 Task: In the sheet Budget Analysis ToolFont size of heading  18 Font style of dataoswald 'Font size of data '9 Alignment of headline & dataAlign center.   Fill color in heading, Red Font color of dataIn the sheet  Budget Tracking Spreadsheetbook
Action: Mouse moved to (618, 317)
Screenshot: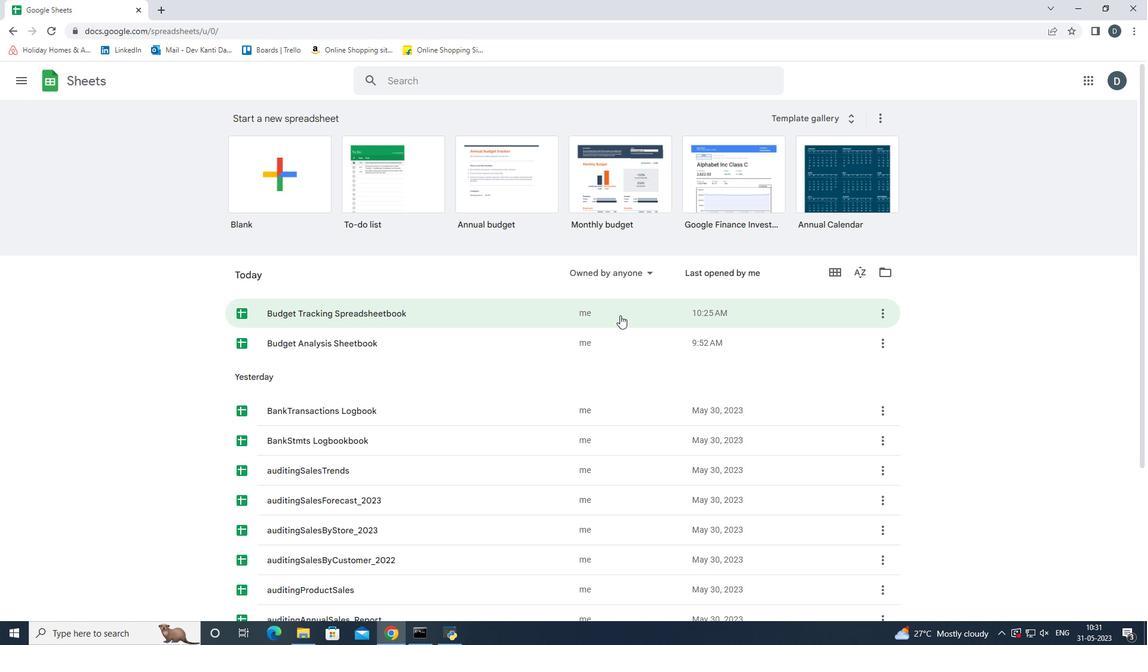 
Action: Mouse pressed left at (618, 317)
Screenshot: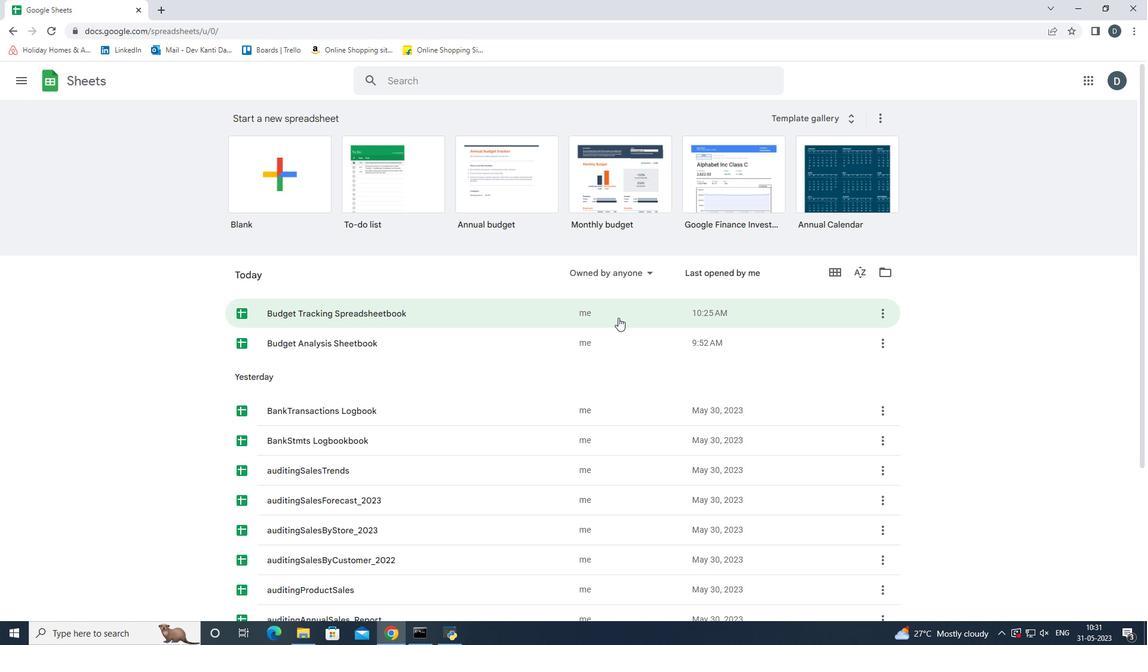 
Action: Mouse moved to (370, 116)
Screenshot: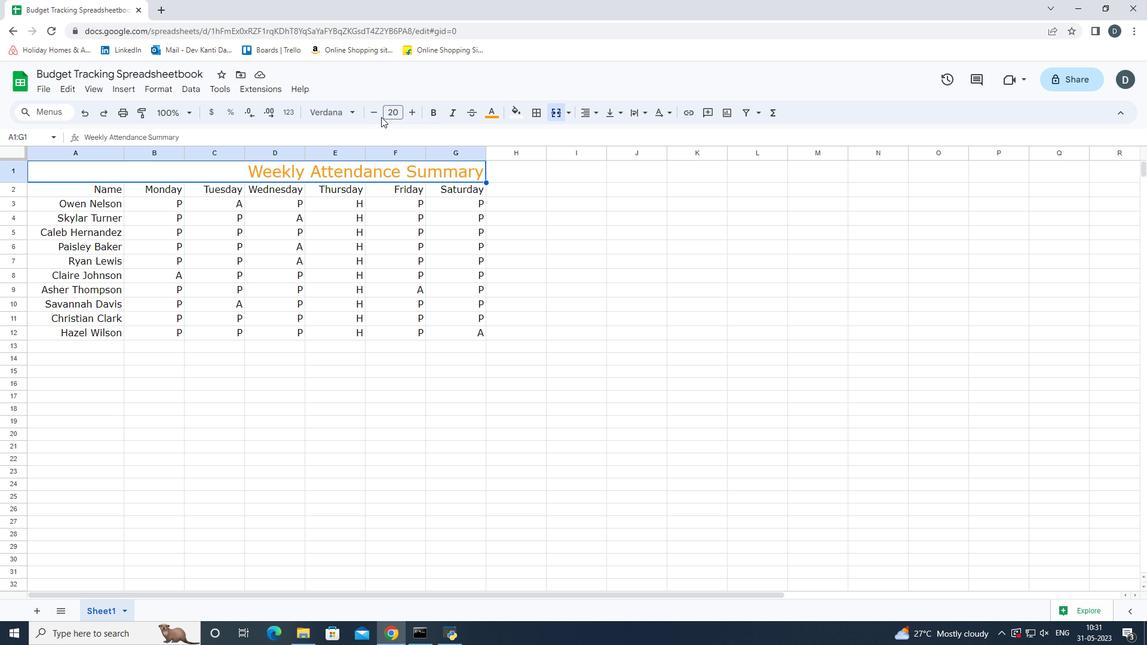 
Action: Mouse pressed left at (370, 116)
Screenshot: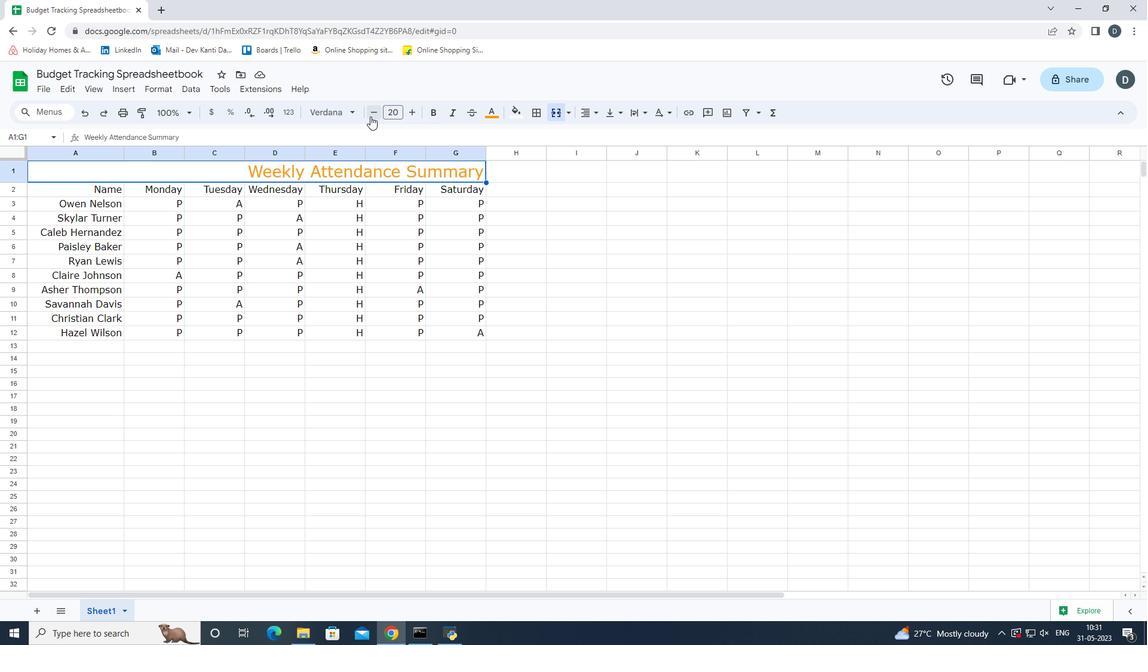 
Action: Mouse pressed left at (370, 116)
Screenshot: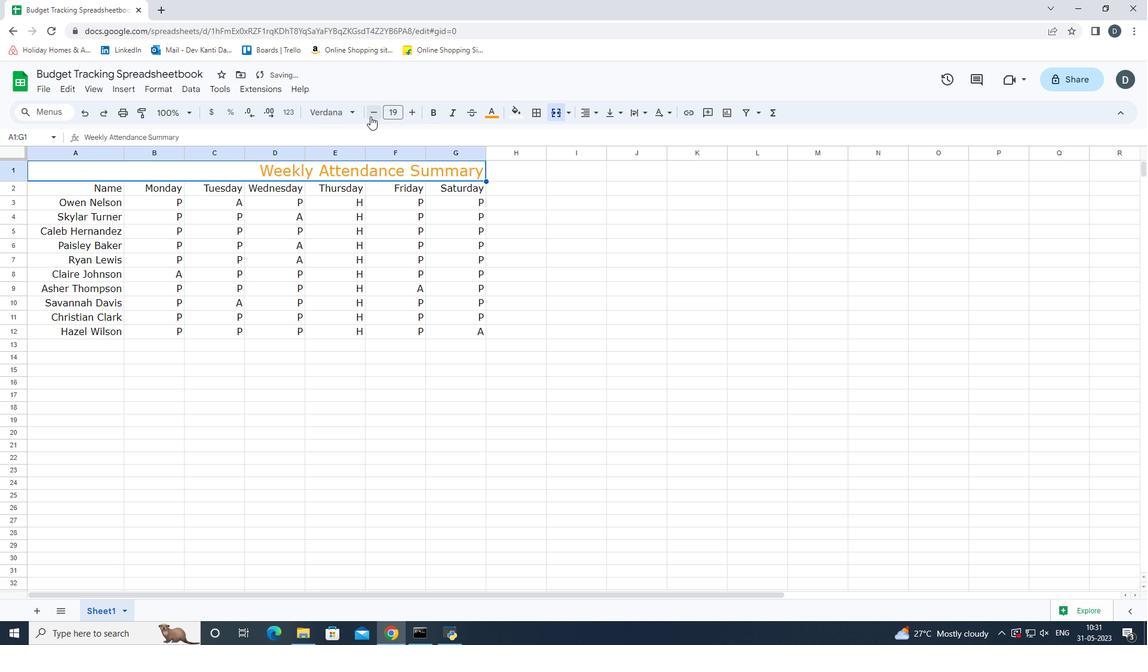 
Action: Mouse moved to (341, 117)
Screenshot: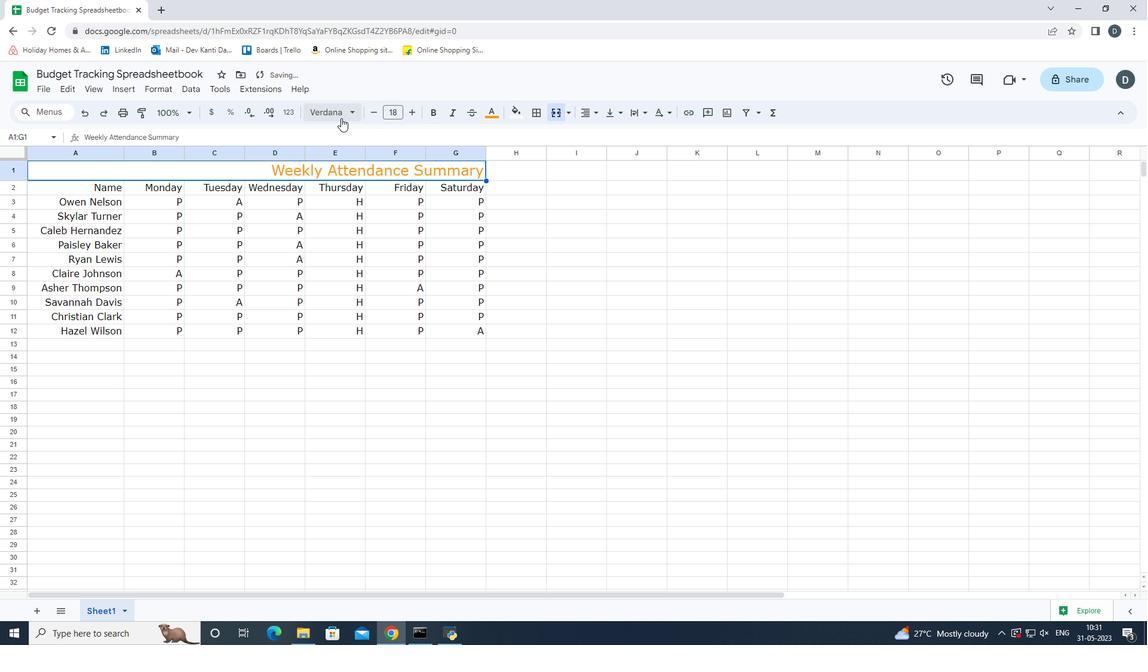 
Action: Mouse pressed left at (341, 117)
Screenshot: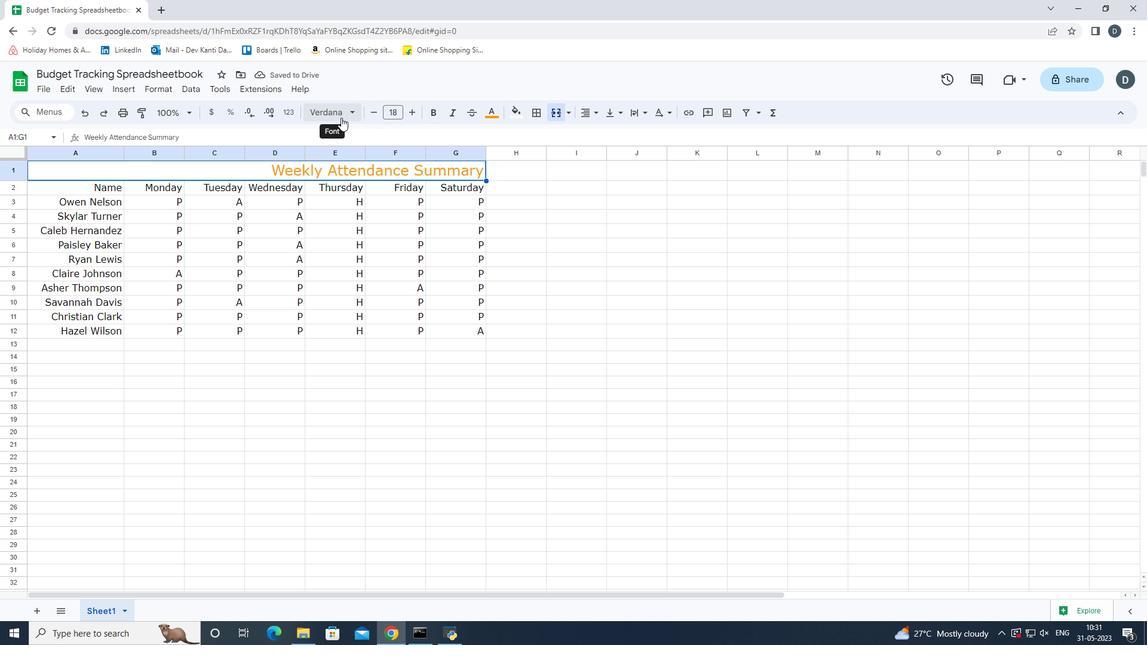 
Action: Mouse moved to (371, 242)
Screenshot: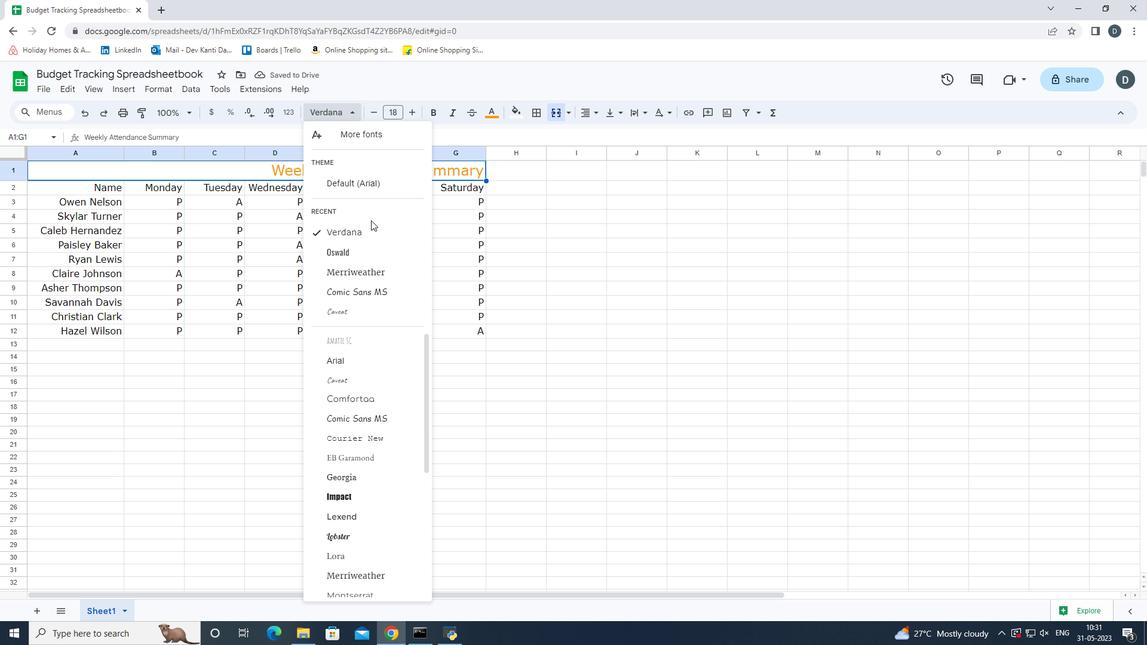 
Action: Mouse pressed left at (371, 242)
Screenshot: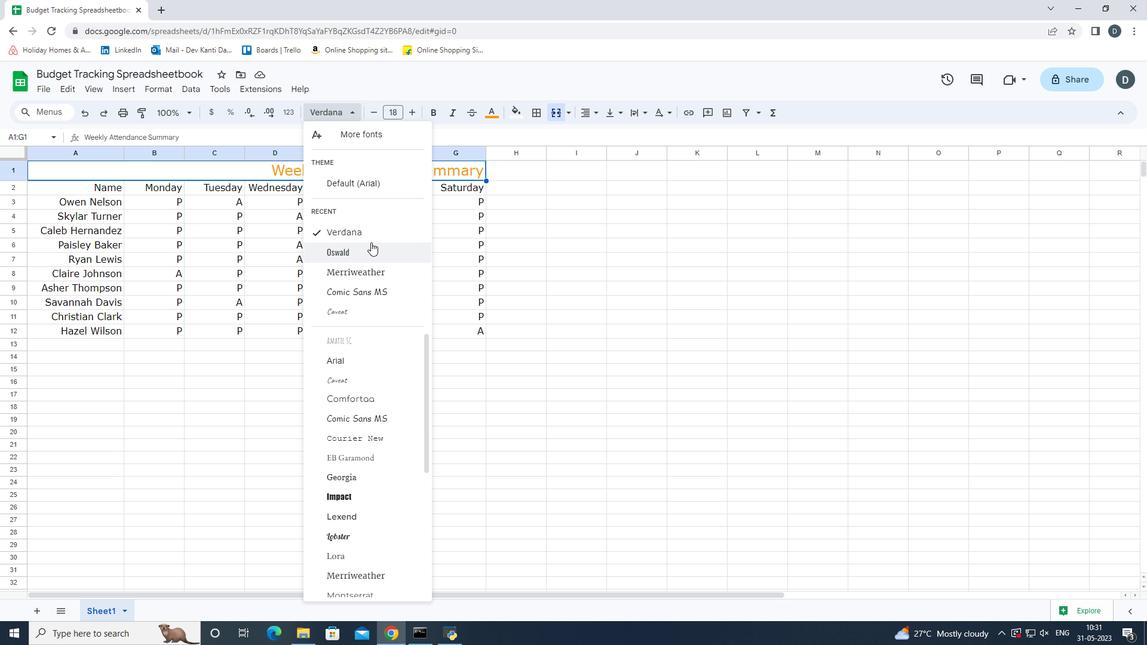 
Action: Mouse moved to (106, 190)
Screenshot: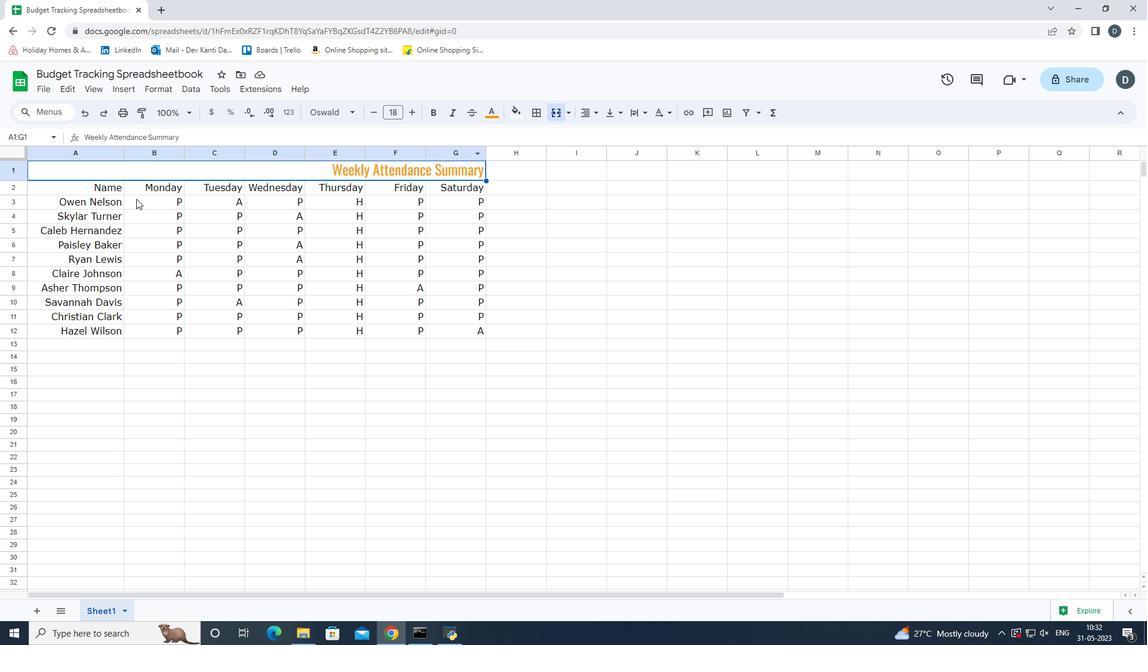 
Action: Mouse pressed left at (106, 190)
Screenshot: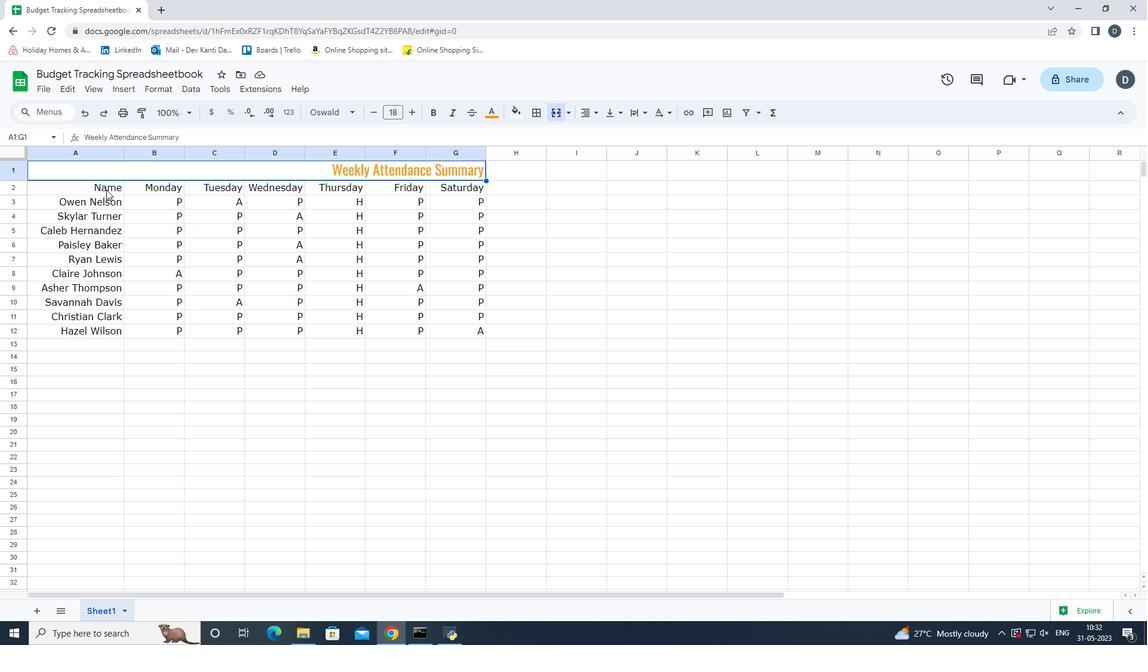 
Action: Mouse moved to (106, 188)
Screenshot: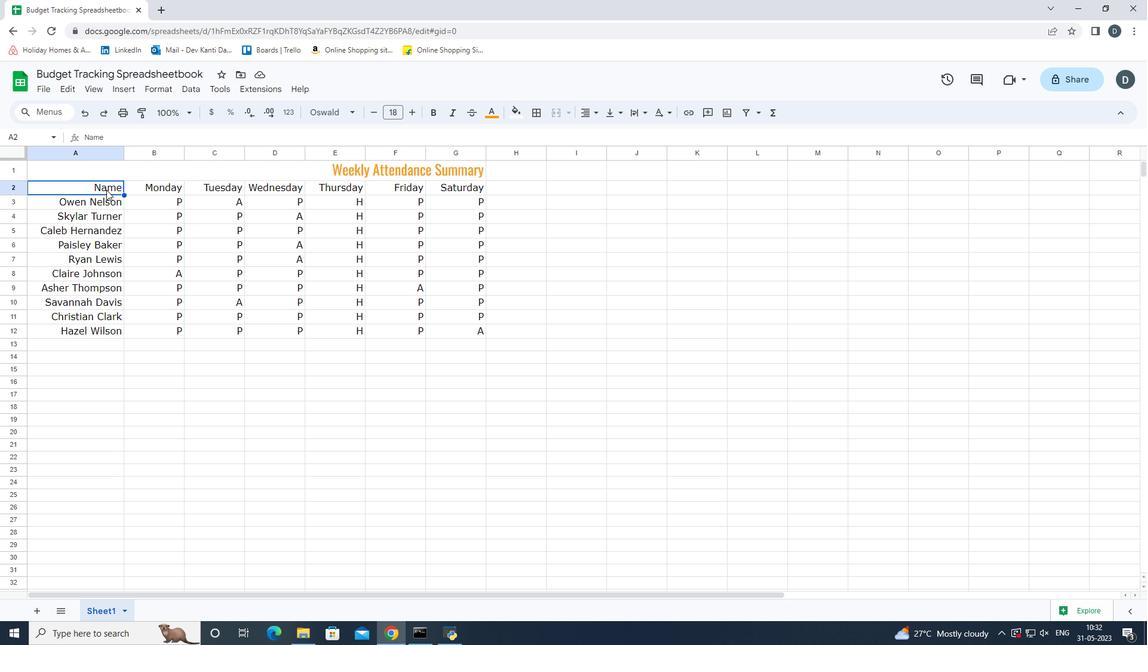 
Action: Mouse pressed left at (106, 188)
Screenshot: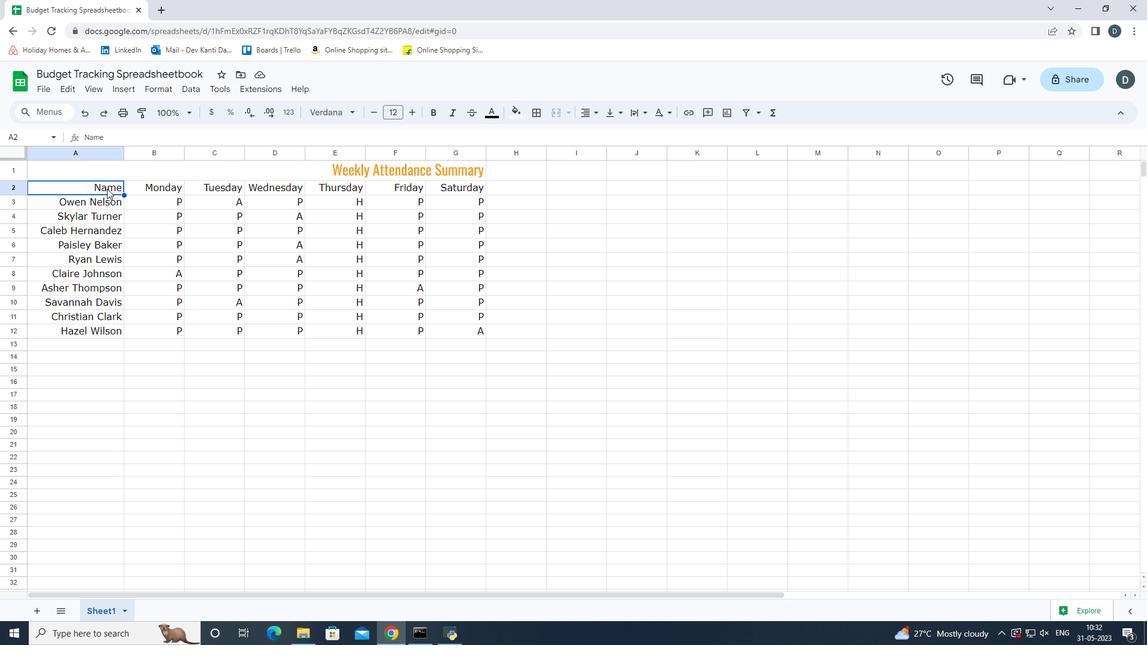 
Action: Mouse moved to (369, 111)
Screenshot: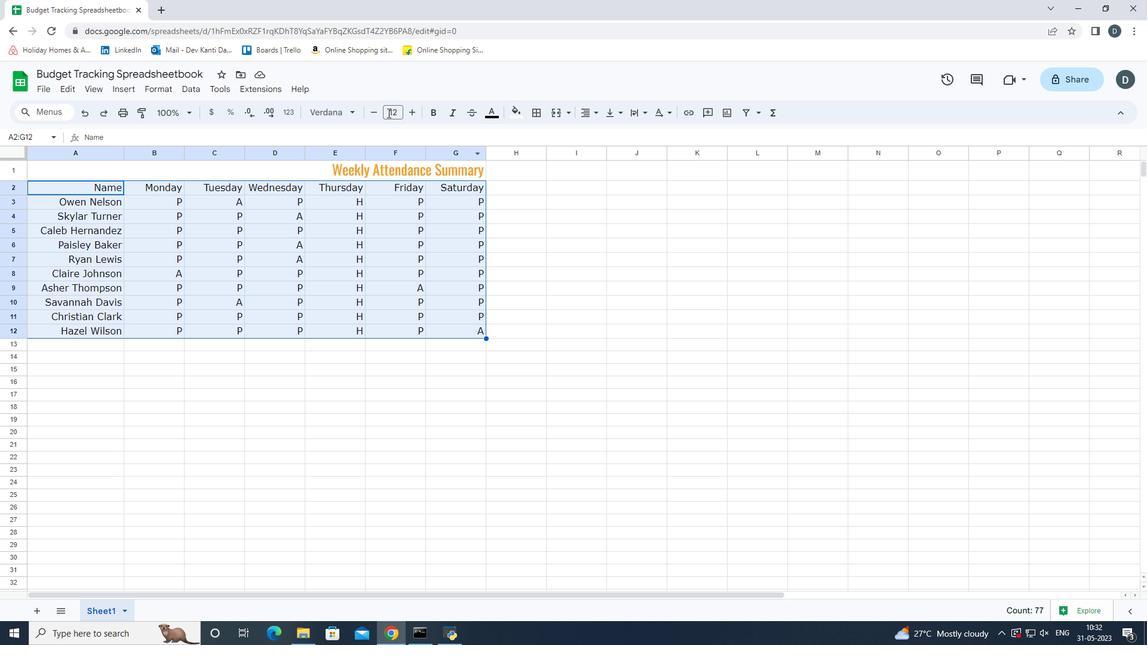 
Action: Mouse pressed left at (369, 111)
Screenshot: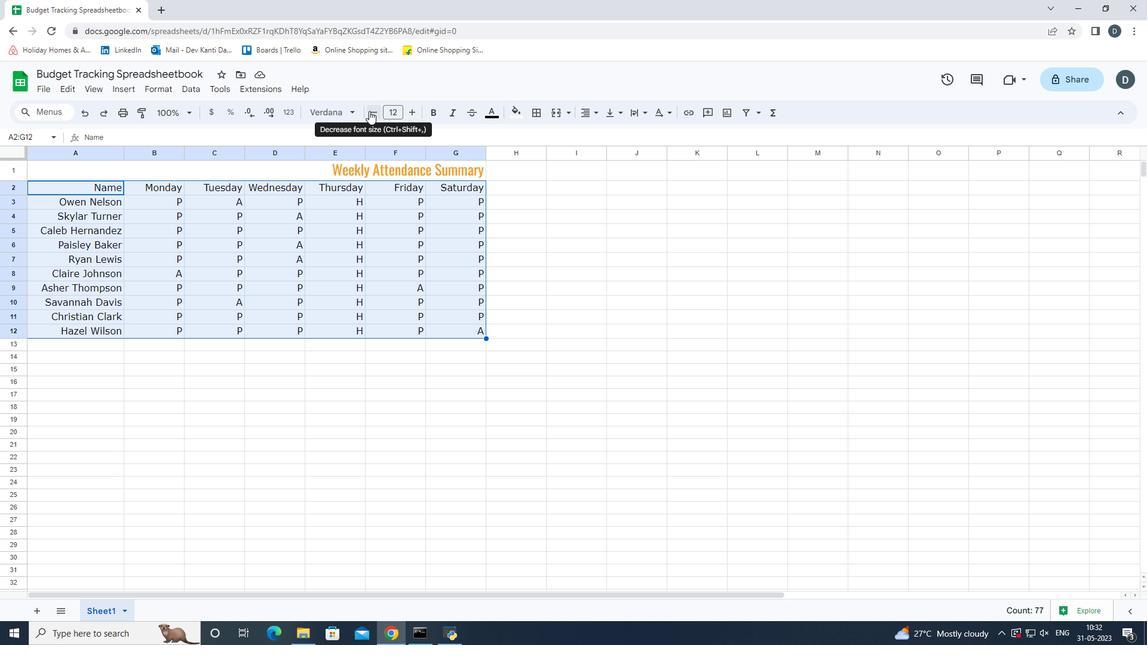 
Action: Mouse pressed left at (369, 111)
Screenshot: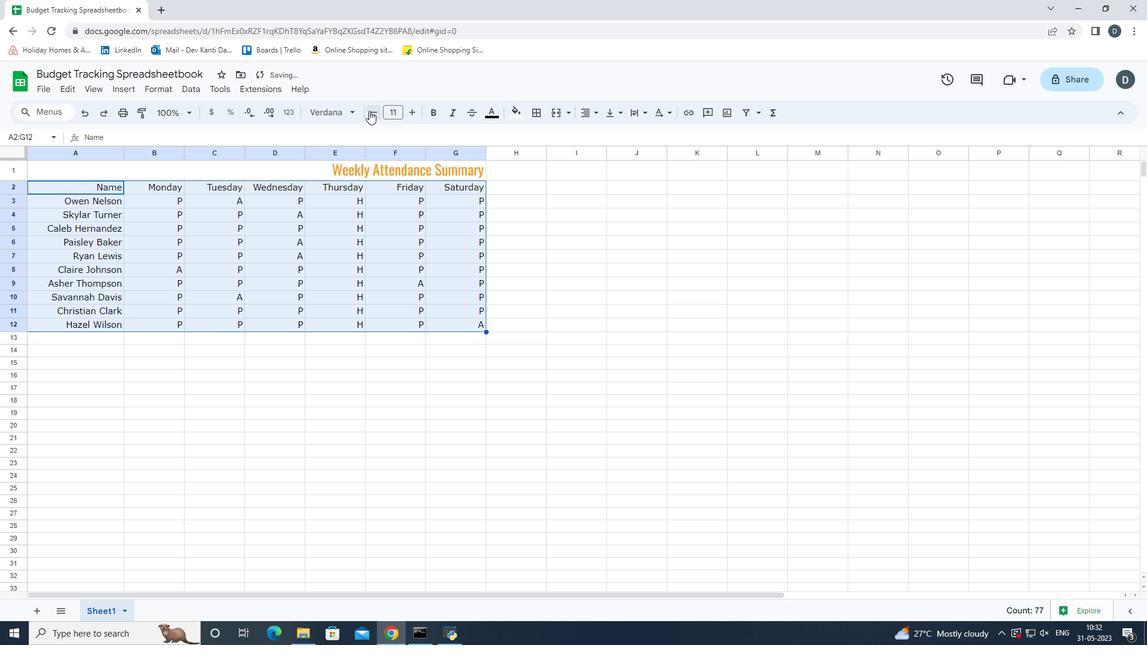 
Action: Mouse pressed left at (369, 111)
Screenshot: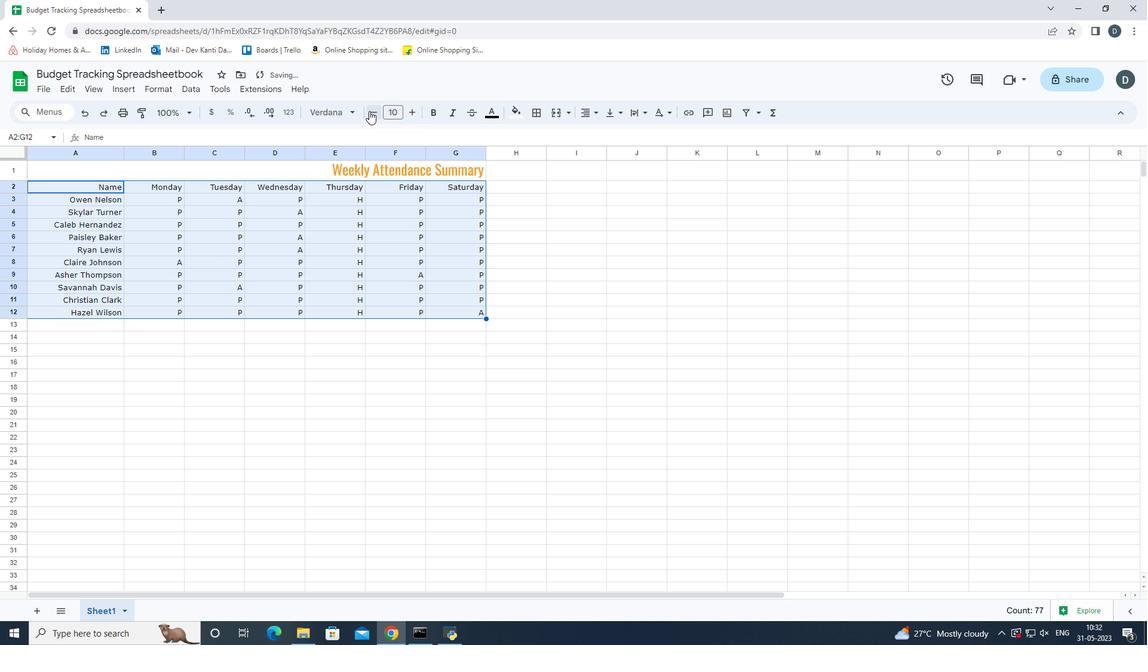 
Action: Mouse moved to (224, 169)
Screenshot: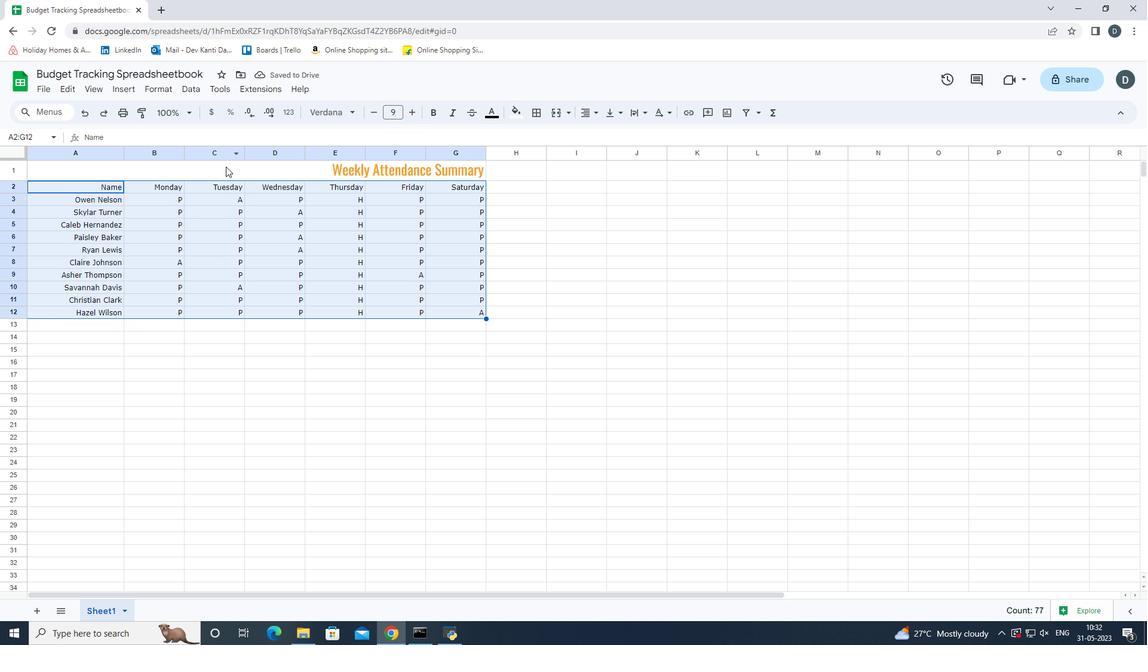 
Action: Mouse pressed left at (224, 169)
Screenshot: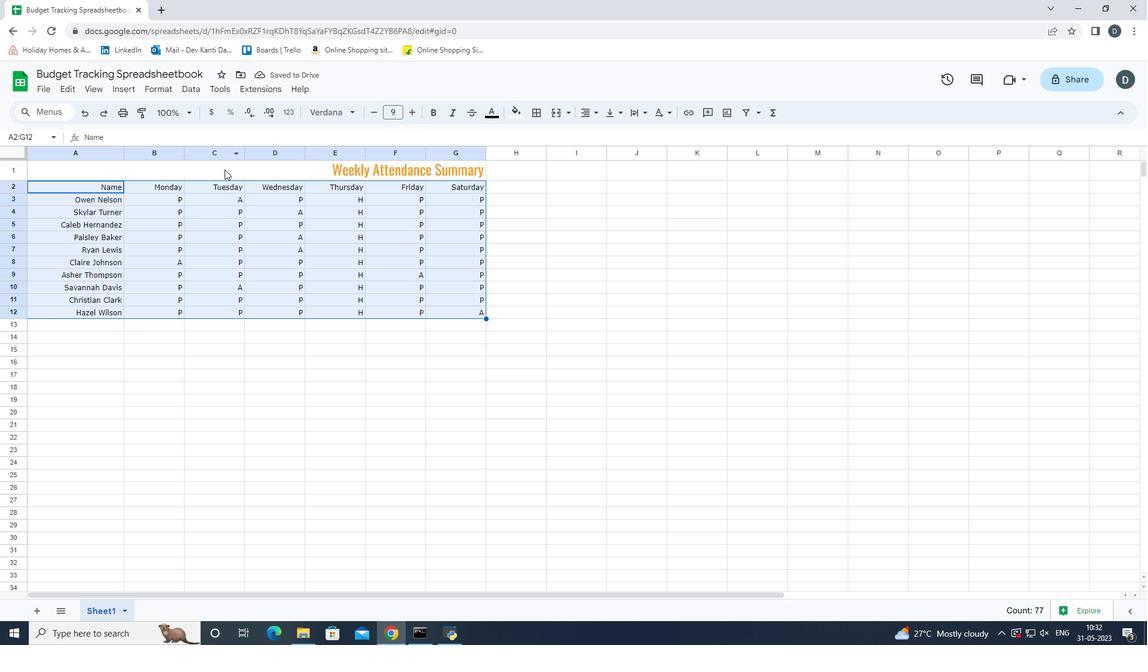 
Action: Mouse pressed left at (224, 169)
Screenshot: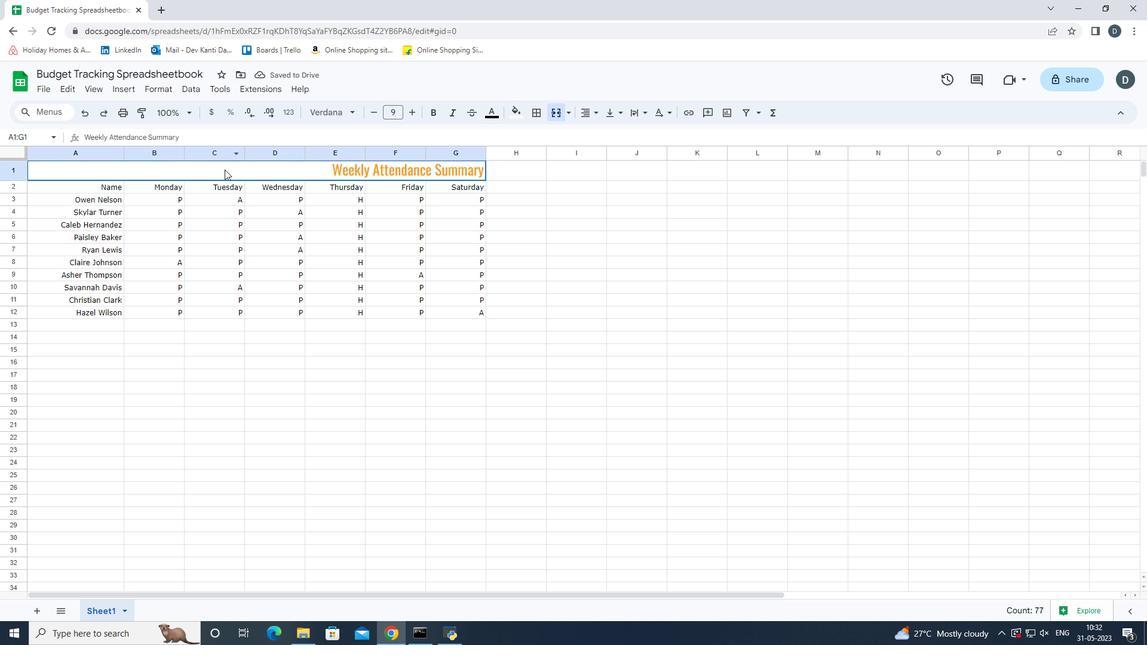 
Action: Mouse moved to (596, 116)
Screenshot: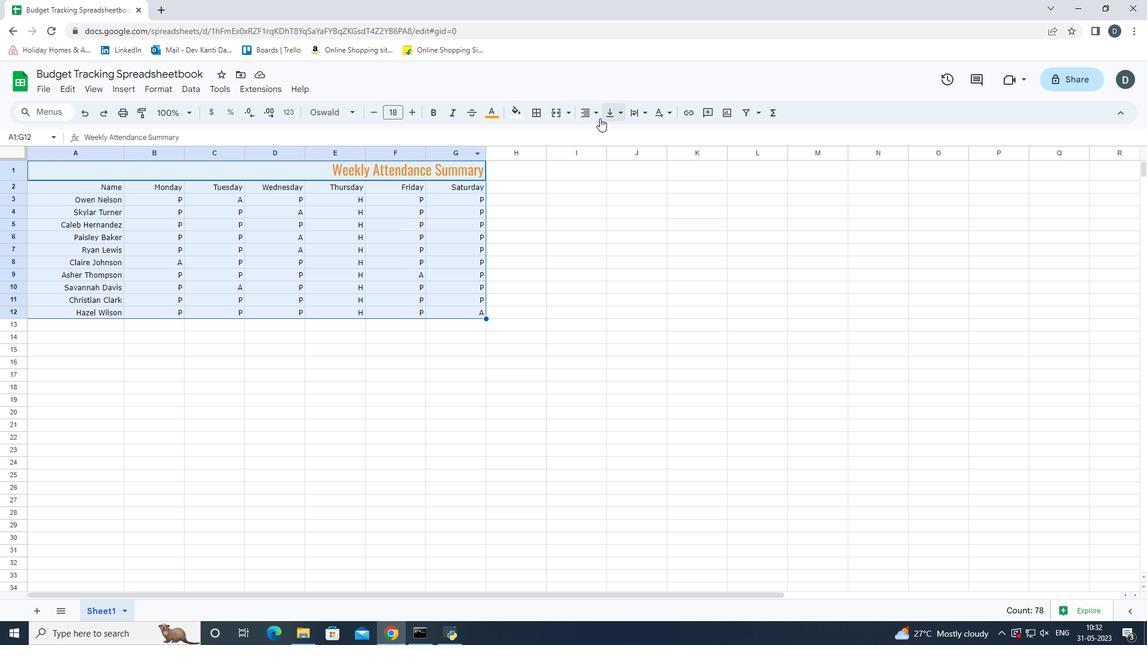 
Action: Mouse pressed left at (596, 116)
Screenshot: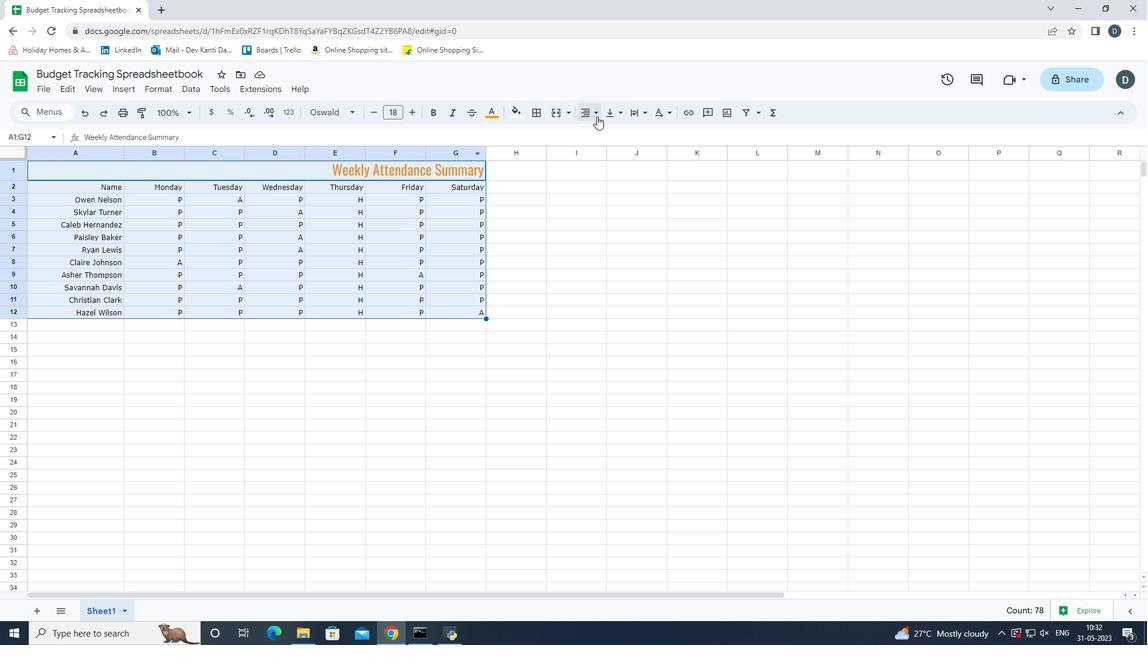 
Action: Mouse moved to (607, 139)
Screenshot: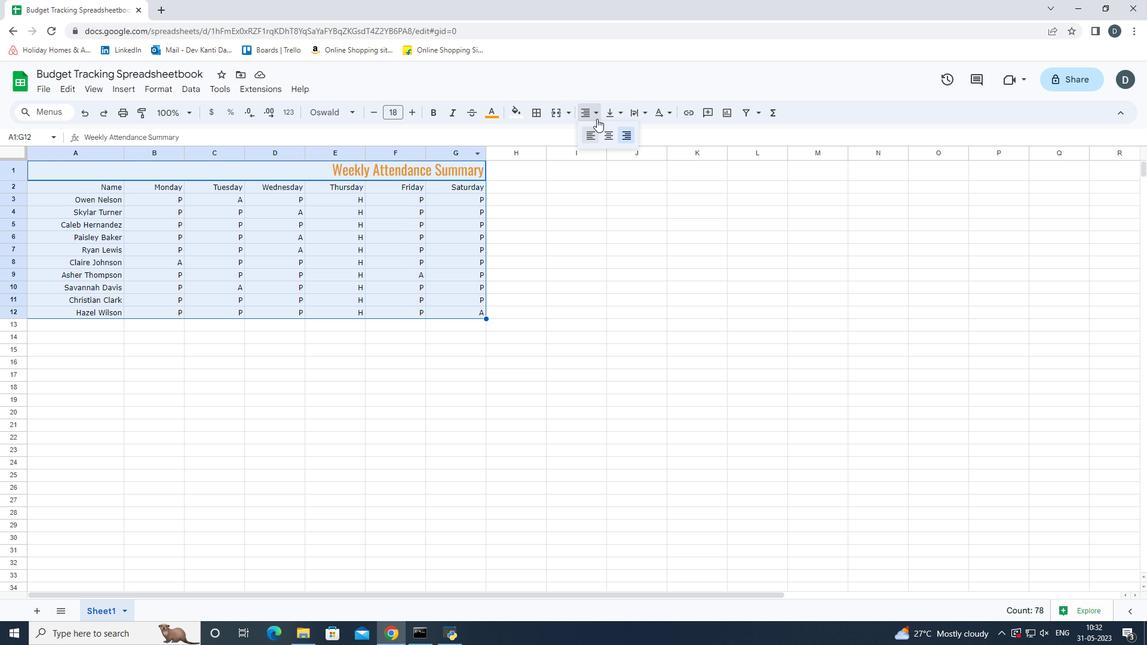 
Action: Mouse pressed left at (607, 139)
Screenshot: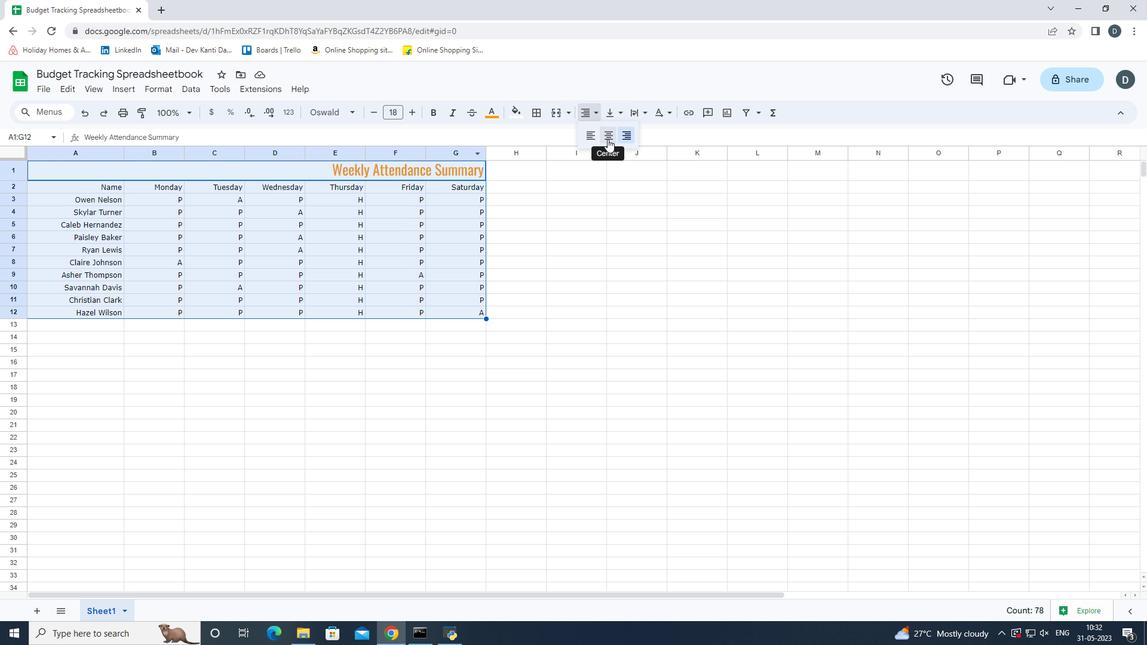 
Action: Mouse moved to (291, 170)
Screenshot: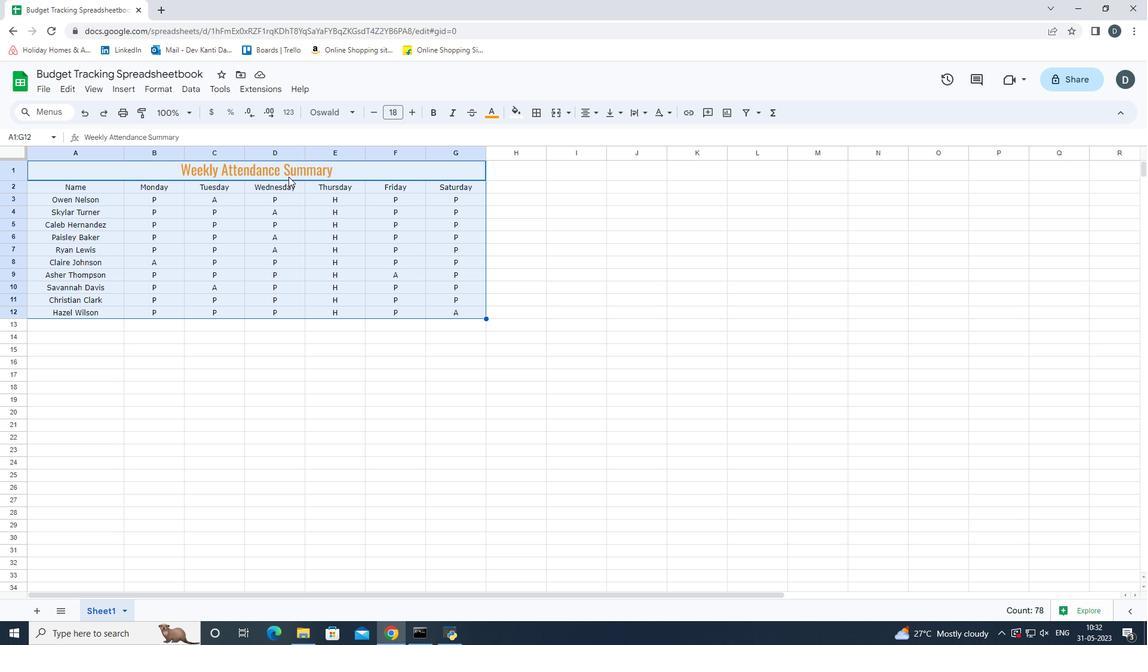 
Action: Mouse pressed left at (291, 170)
Screenshot: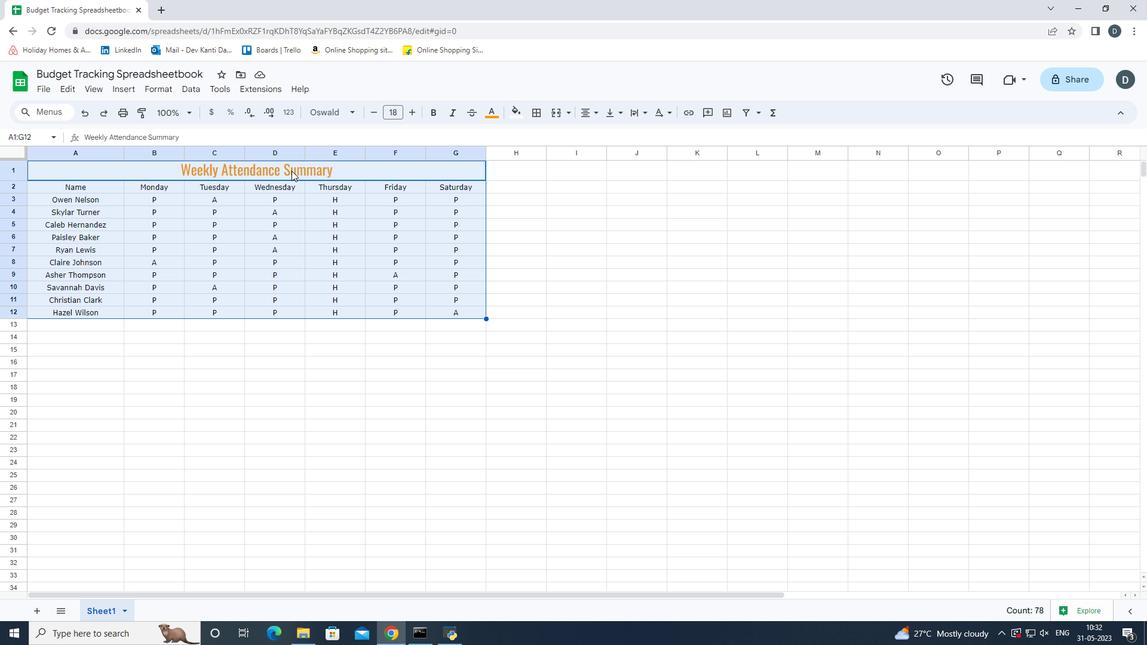 
Action: Mouse moved to (495, 114)
Screenshot: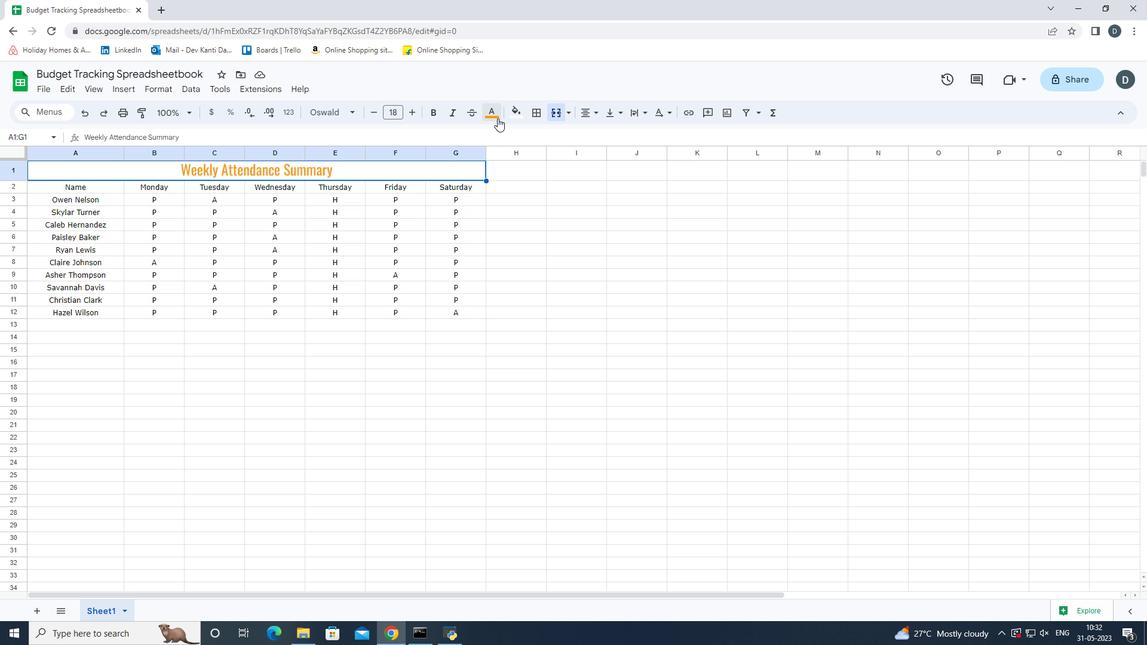 
Action: Mouse pressed left at (495, 114)
Screenshot: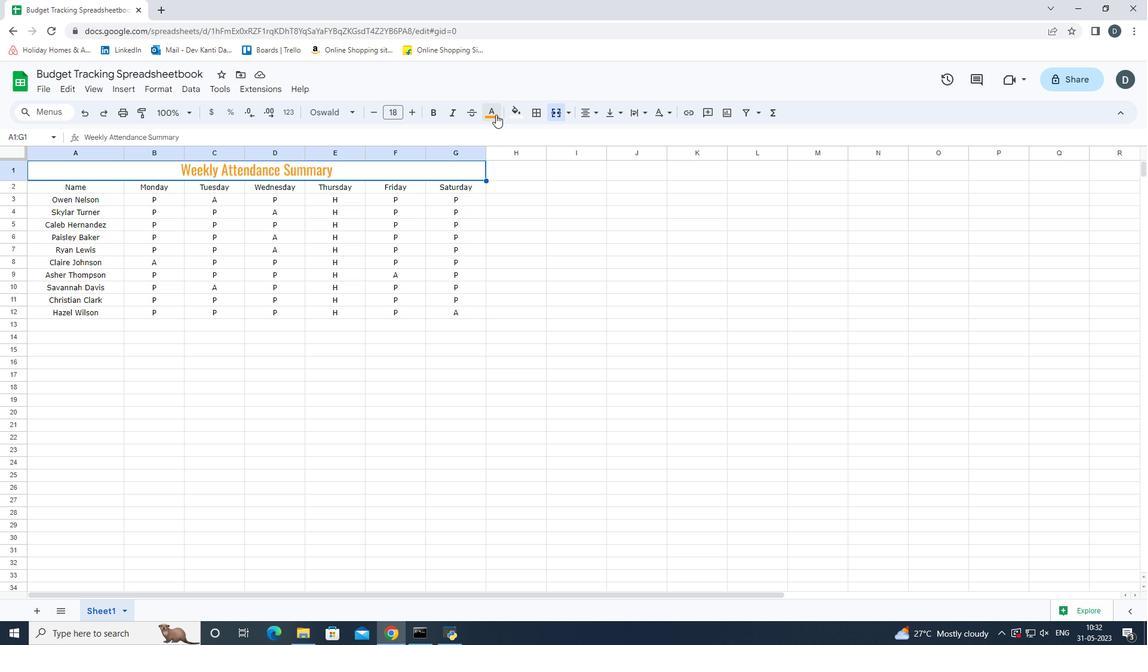 
Action: Mouse moved to (509, 169)
Screenshot: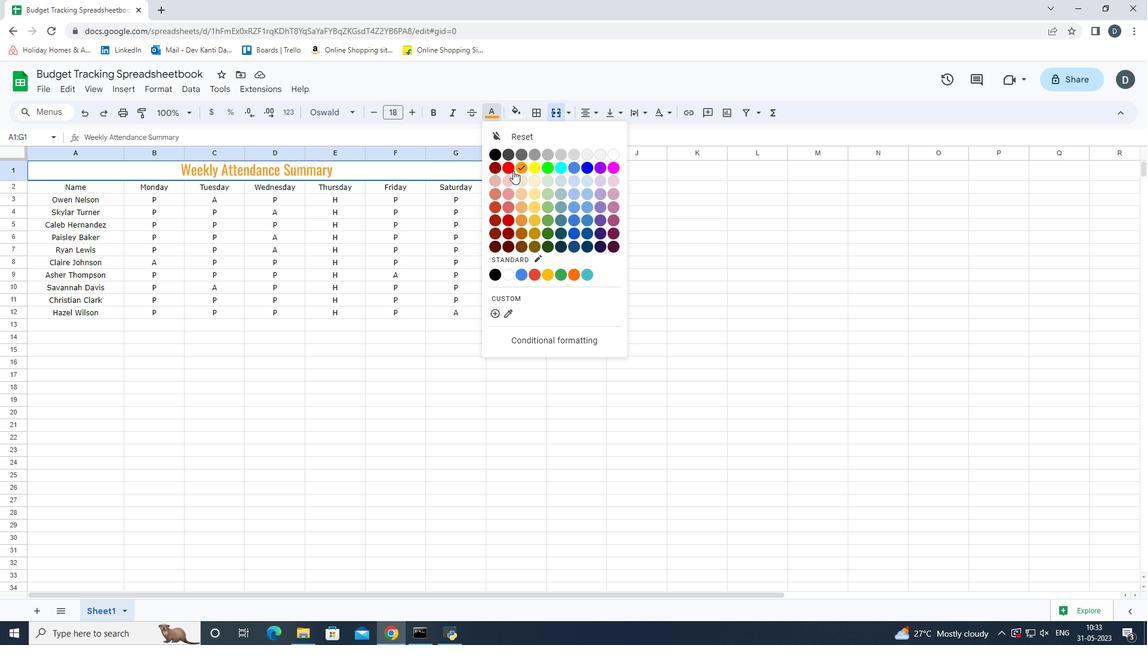
Action: Mouse pressed left at (509, 169)
Screenshot: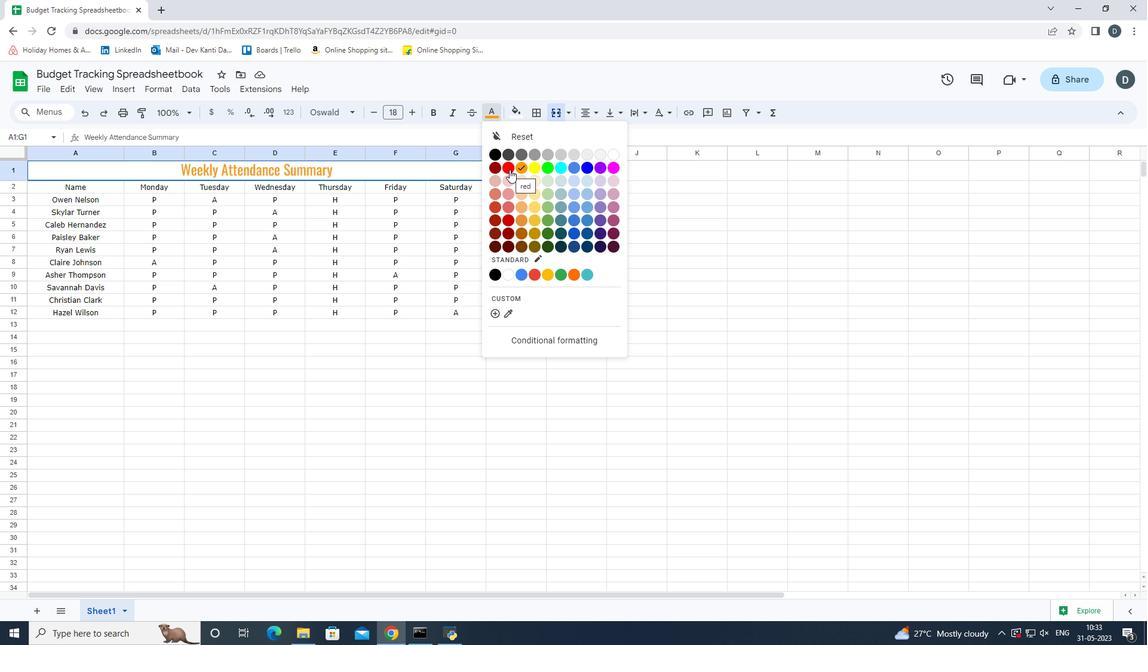 
Action: Mouse moved to (314, 245)
Screenshot: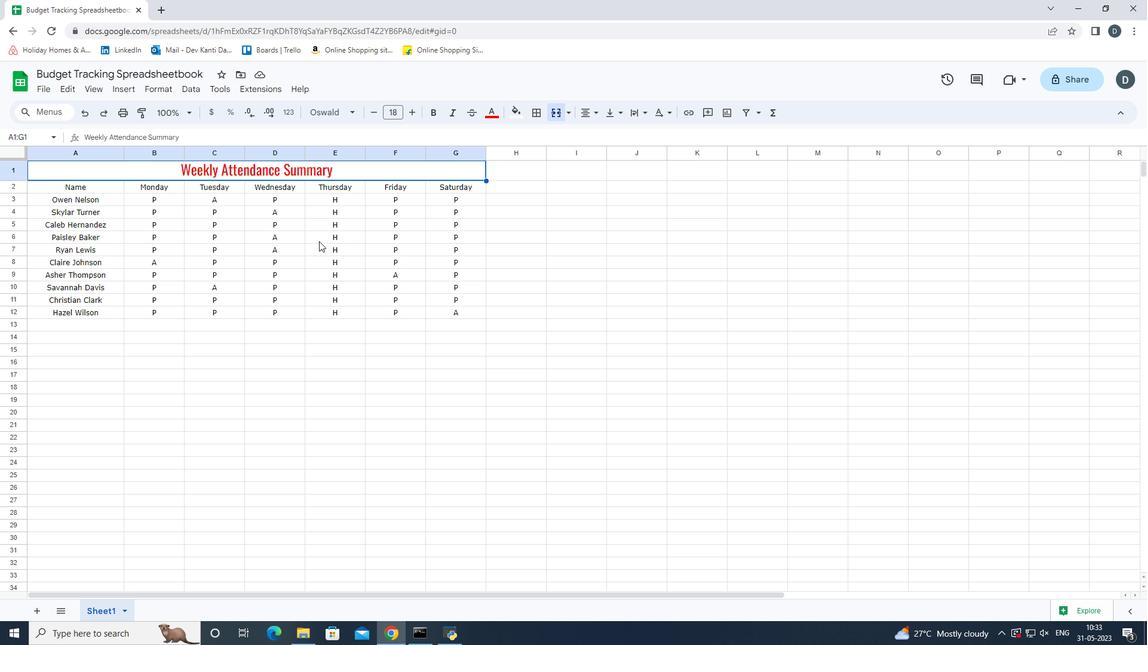 
